 Task: Select the current location as Fort Davis National Historic Site, Texas, United States . Now zoom + , and verify the location . Show zoom slider
Action: Mouse moved to (110, 54)
Screenshot: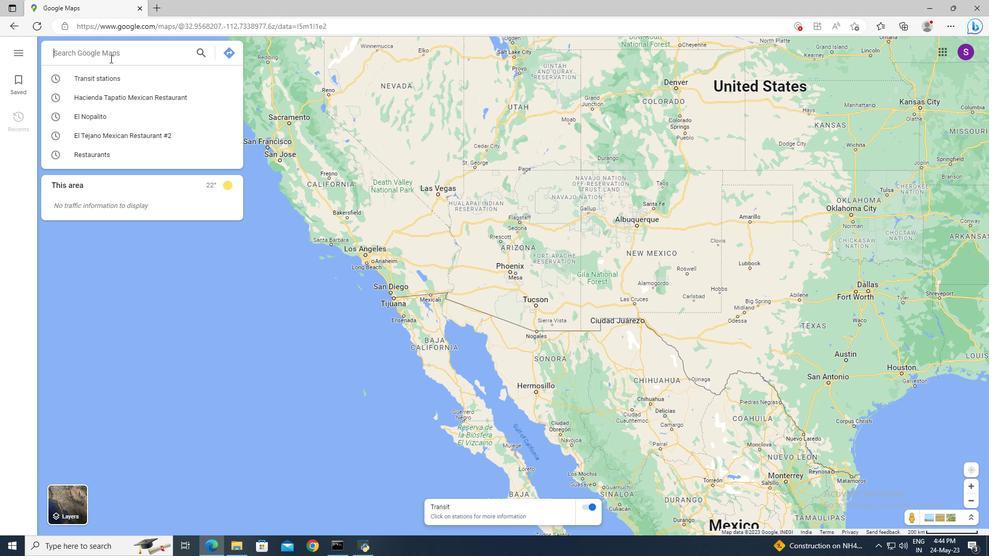 
Action: Mouse pressed left at (110, 54)
Screenshot: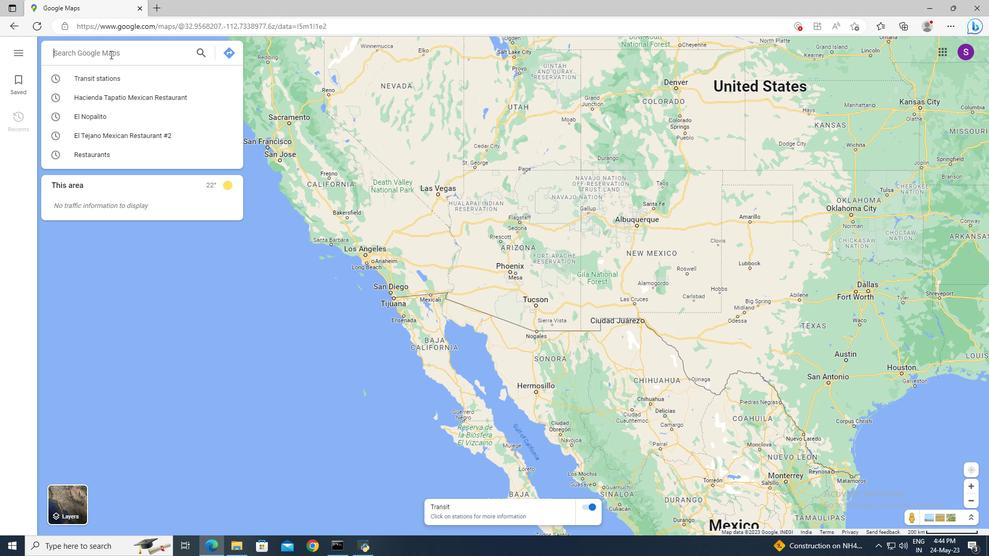 
Action: Key pressed <Key.shift>Ford<Key.space><Key.shift>Davis<Key.space><Key.shift>National<Key.space><Key.shift>Hist
Screenshot: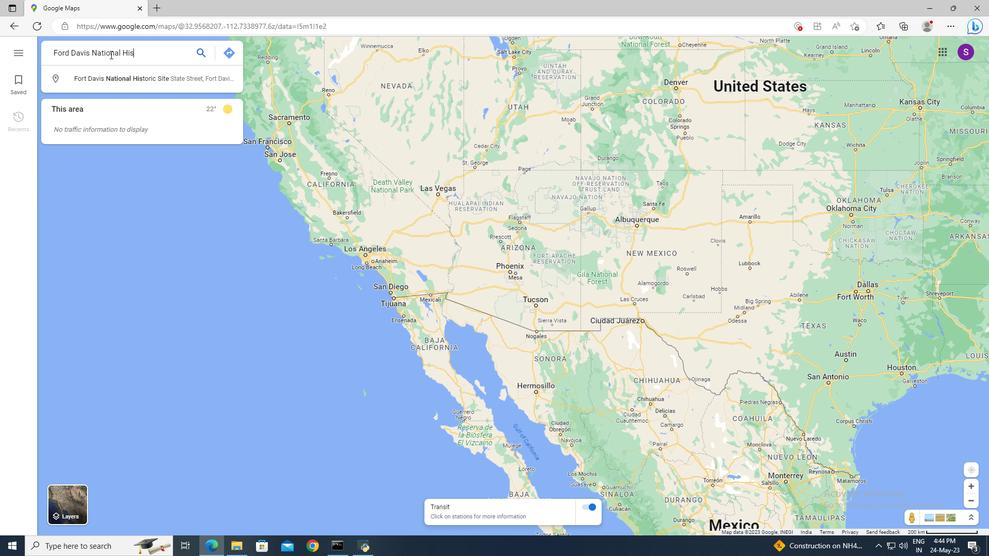 
Action: Mouse moved to (123, 86)
Screenshot: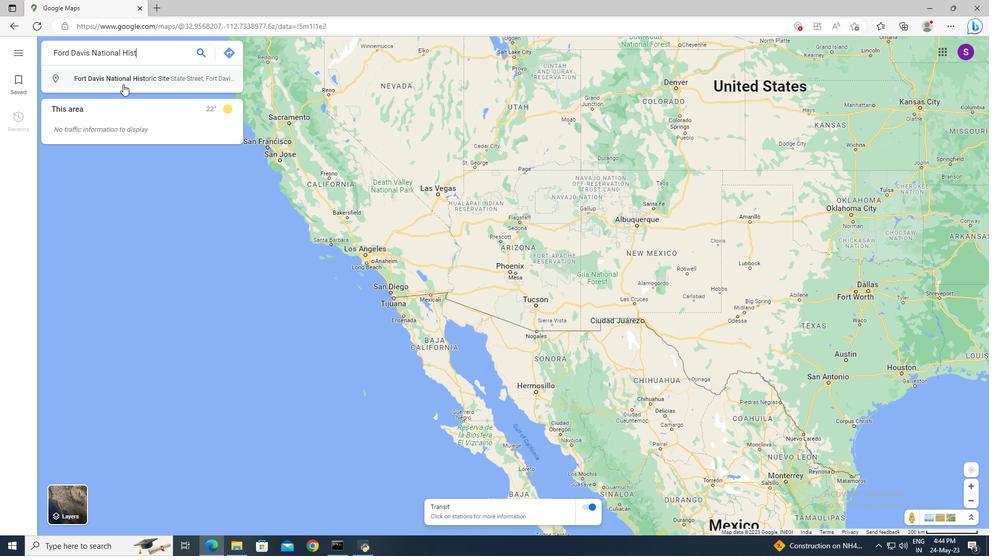 
Action: Mouse pressed left at (123, 86)
Screenshot: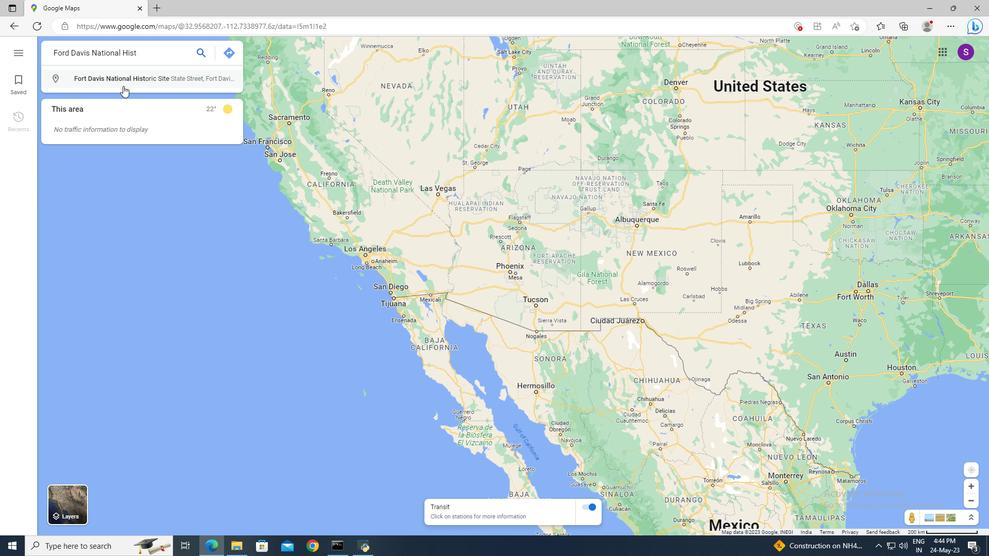 
Action: Mouse moved to (966, 486)
Screenshot: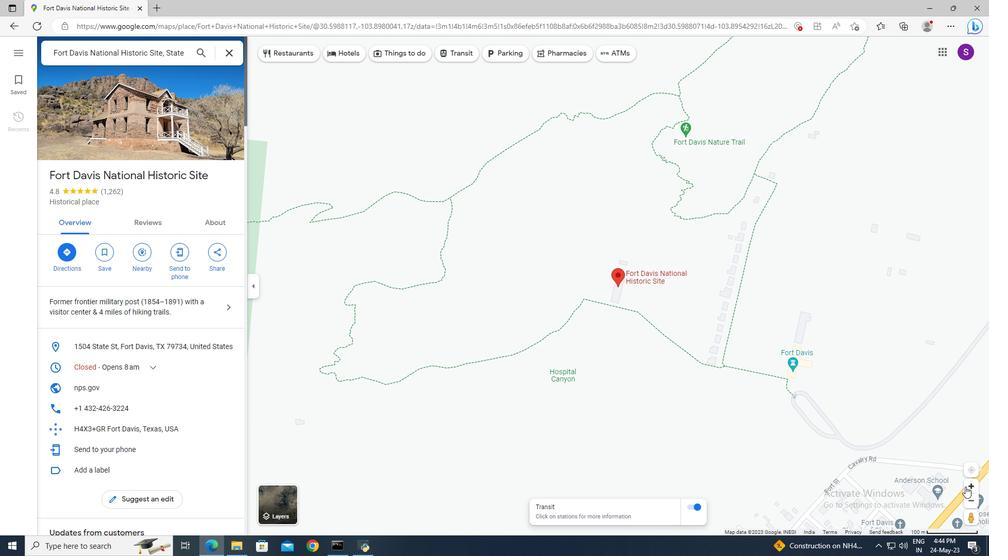 
Action: Mouse pressed left at (966, 486)
Screenshot: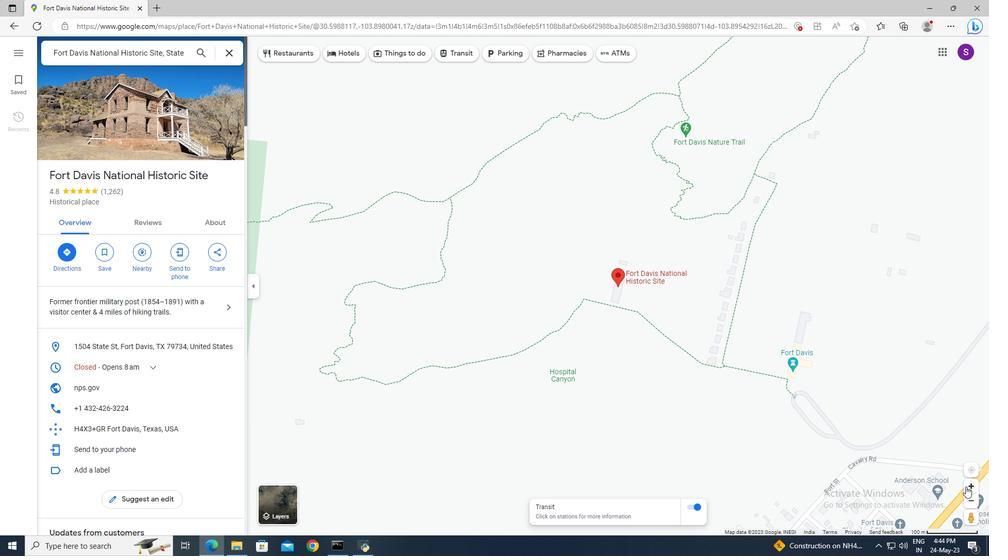 
Action: Mouse moved to (950, 495)
Screenshot: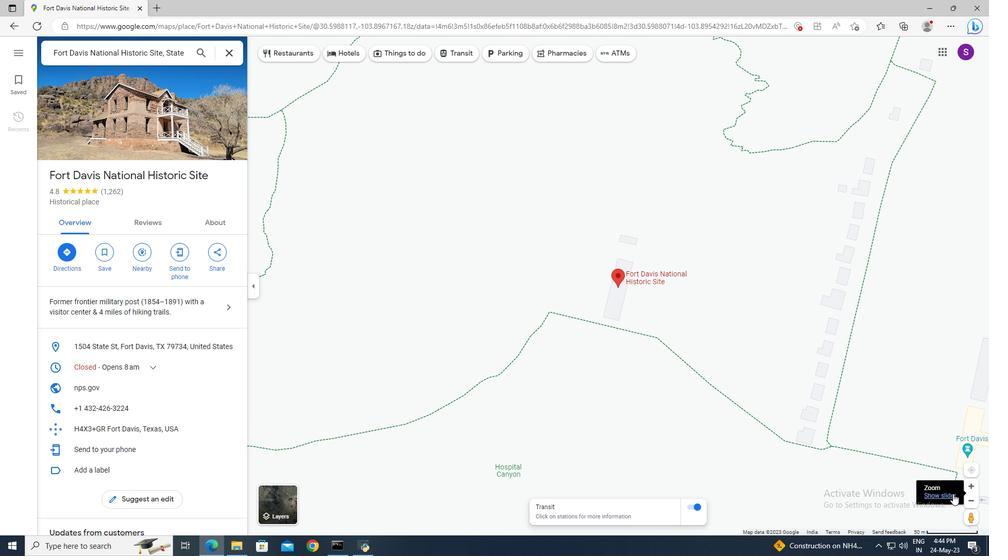 
Action: Mouse pressed left at (950, 495)
Screenshot: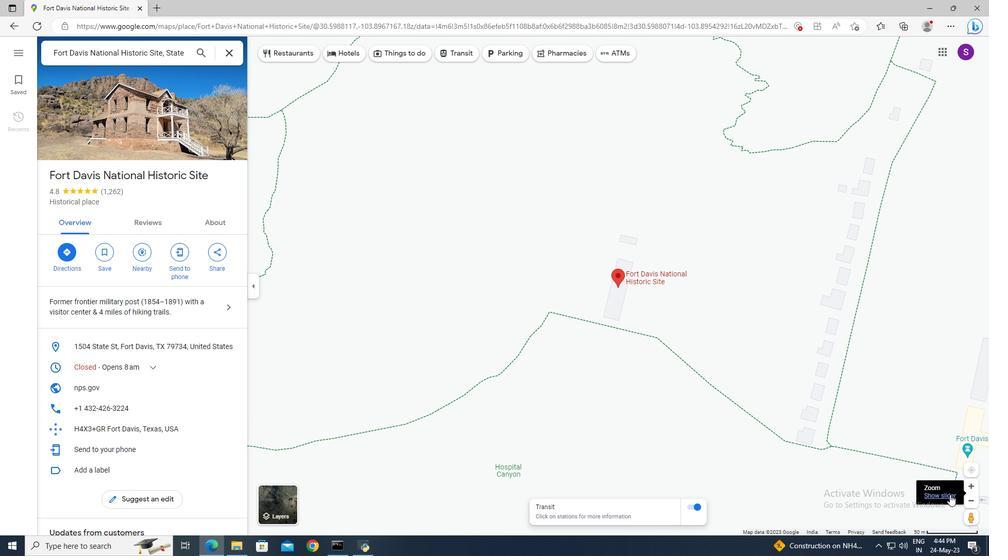 
Action: Mouse moved to (975, 429)
Screenshot: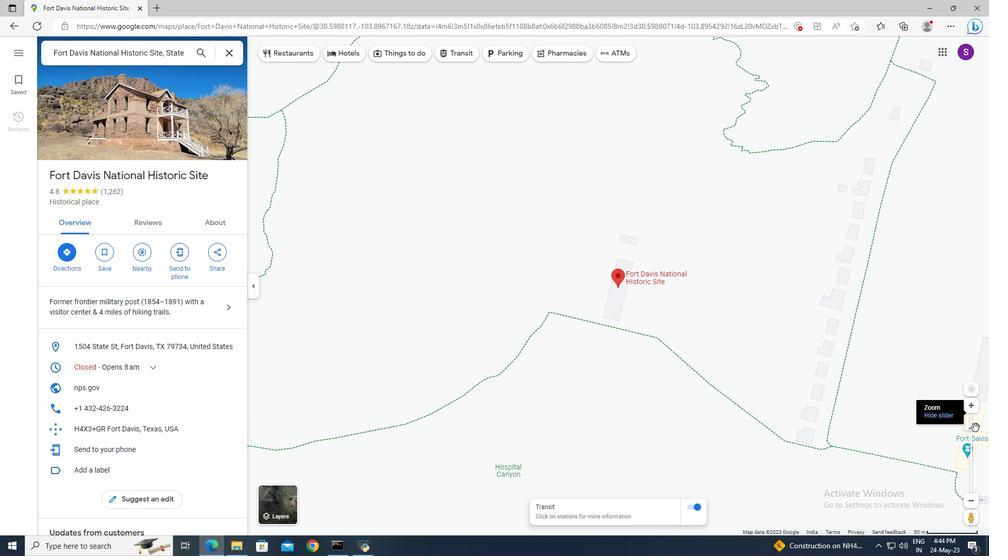 
Action: Mouse pressed left at (975, 429)
Screenshot: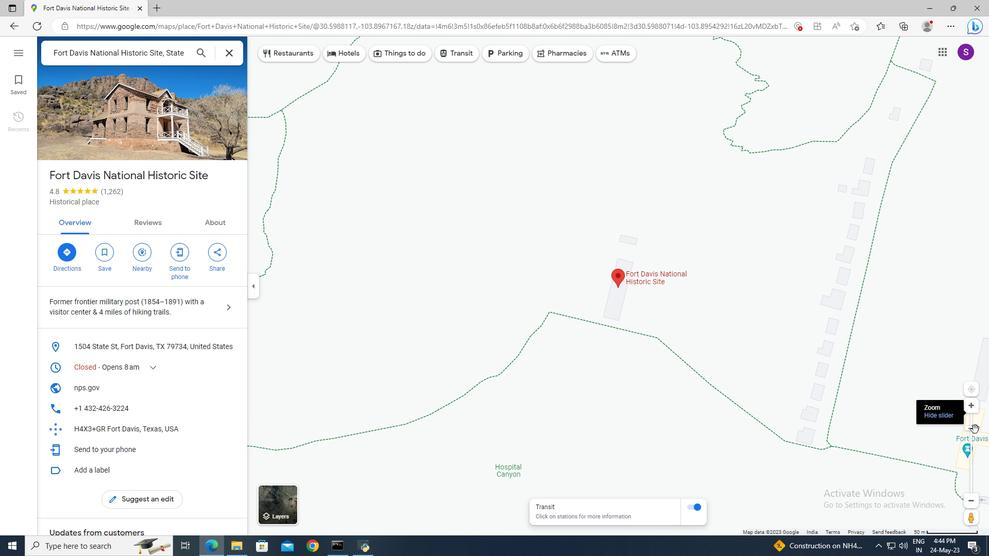 
Action: Mouse moved to (618, 279)
Screenshot: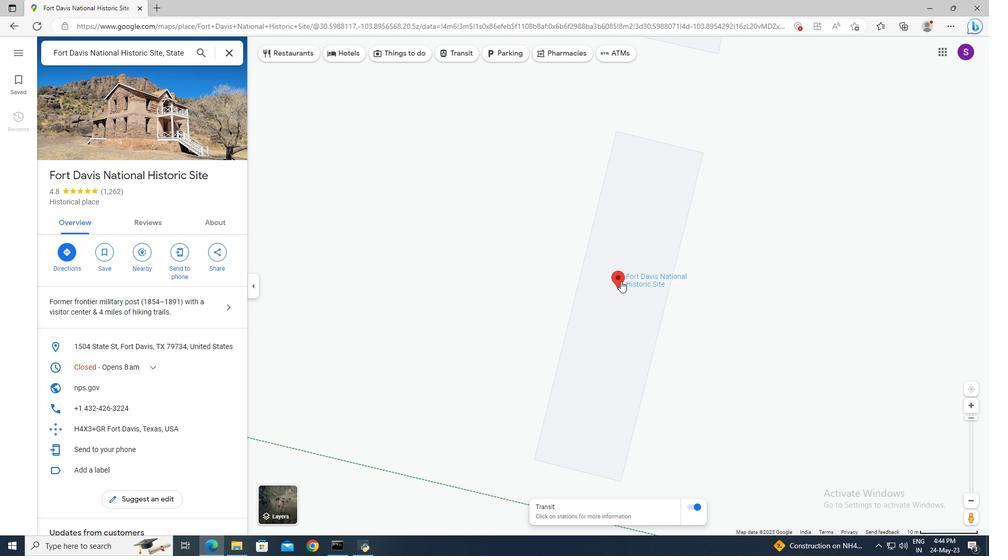 
Action: Mouse pressed left at (618, 279)
Screenshot: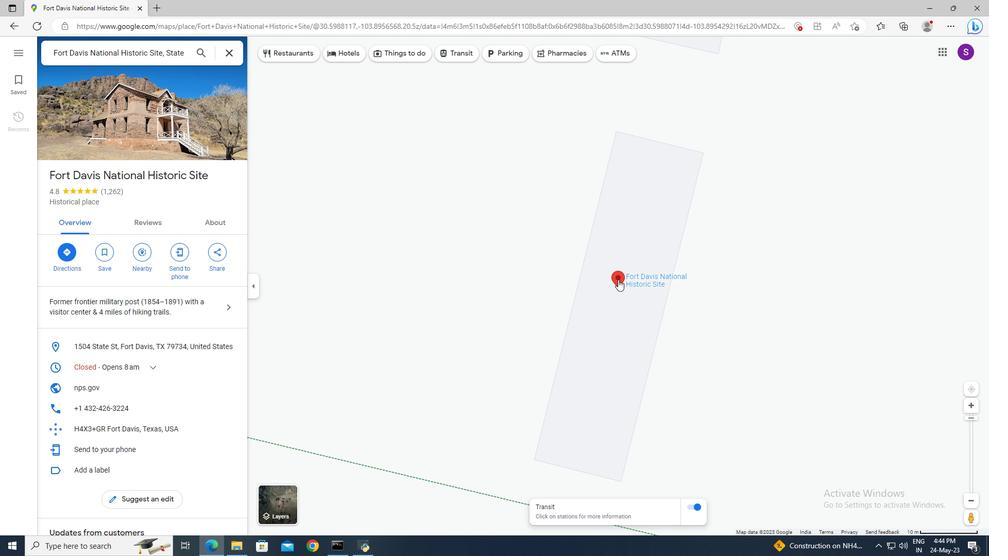
Action: Mouse moved to (647, 282)
Screenshot: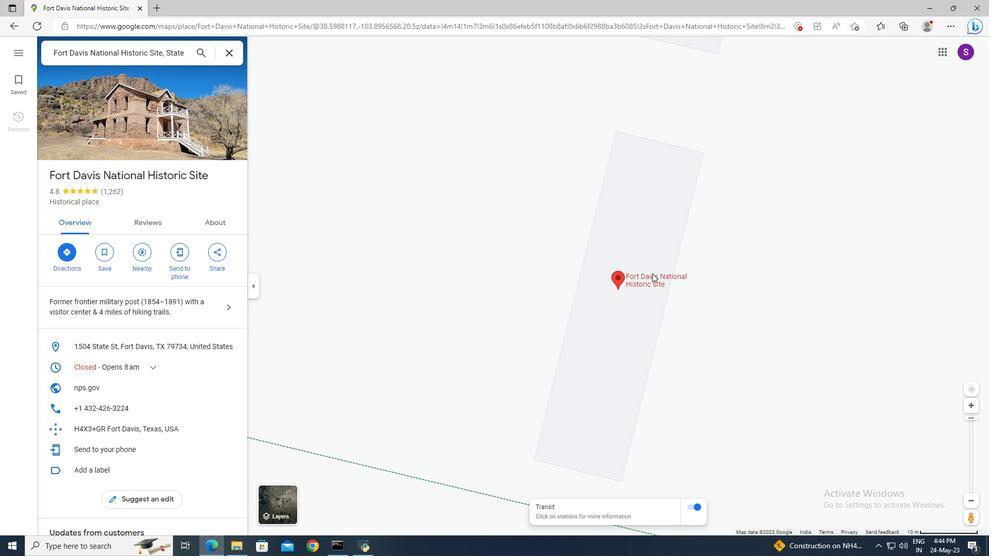 
Action: Mouse pressed left at (647, 282)
Screenshot: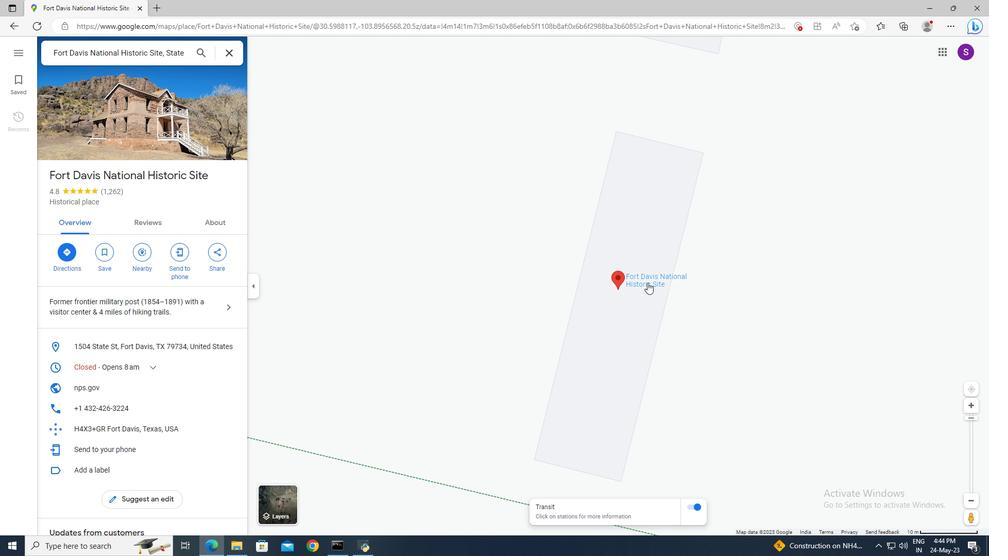 
Action: Mouse moved to (634, 329)
Screenshot: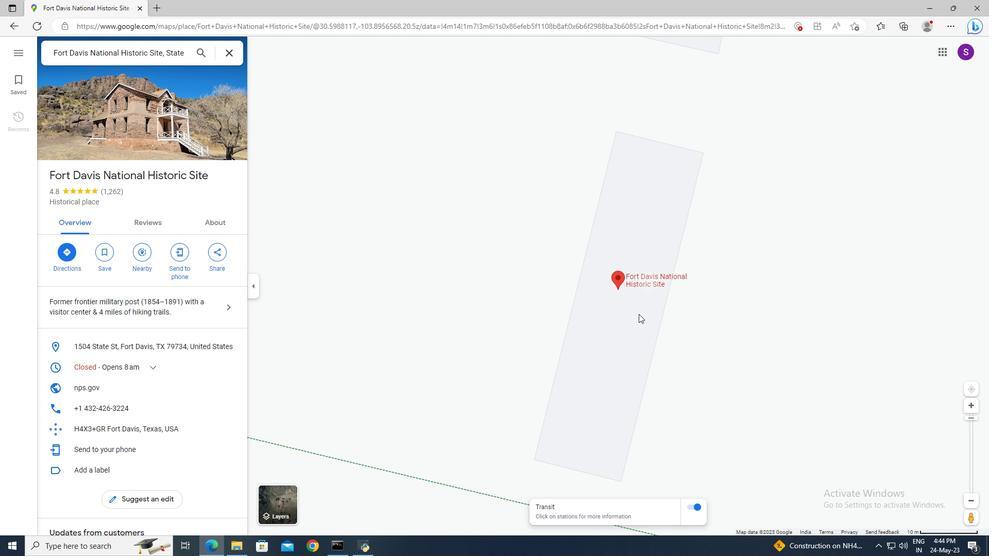 
Action: Mouse scrolled (634, 329) with delta (0, 0)
Screenshot: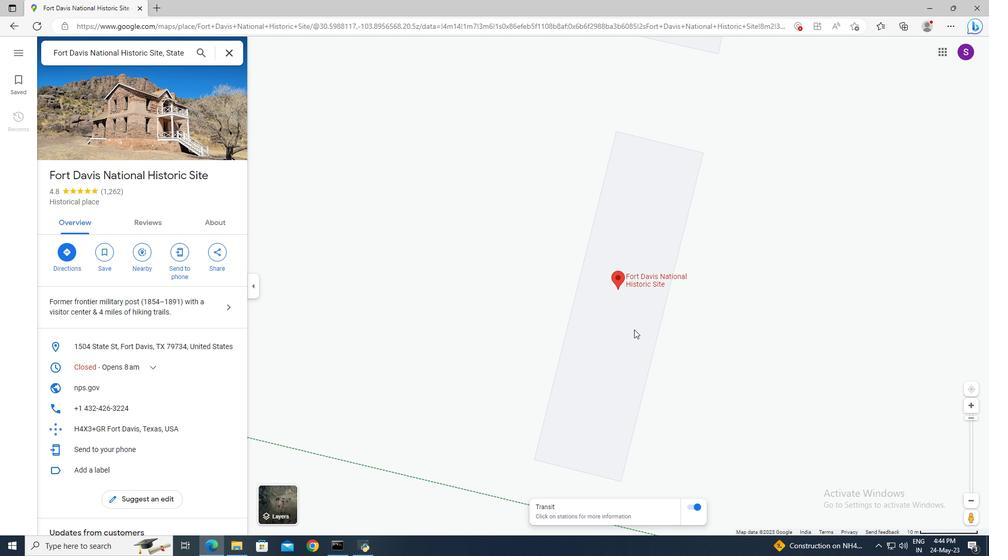 
